 Task: Add Market Corner Tzatziki Sauce to the cart.
Action: Mouse moved to (667, 240)
Screenshot: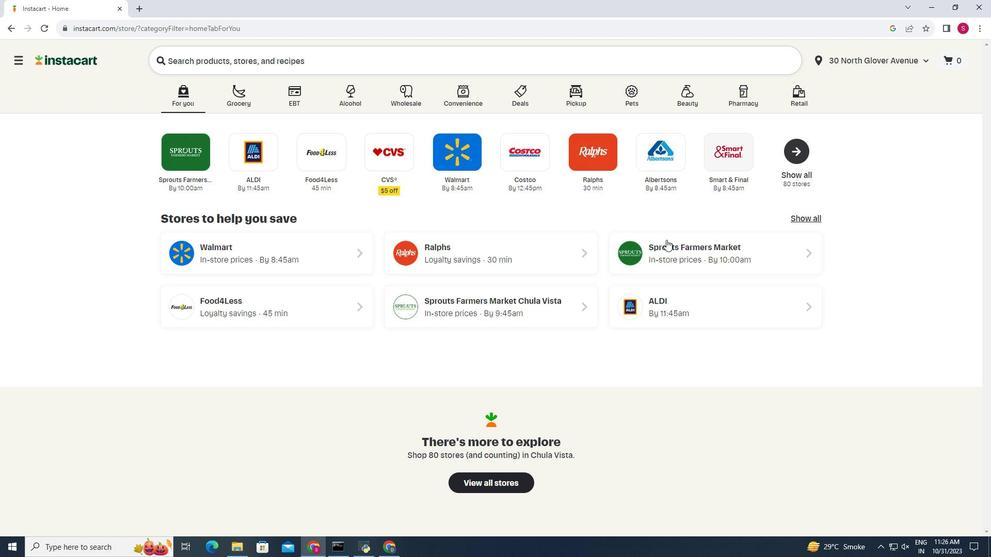 
Action: Mouse pressed left at (667, 240)
Screenshot: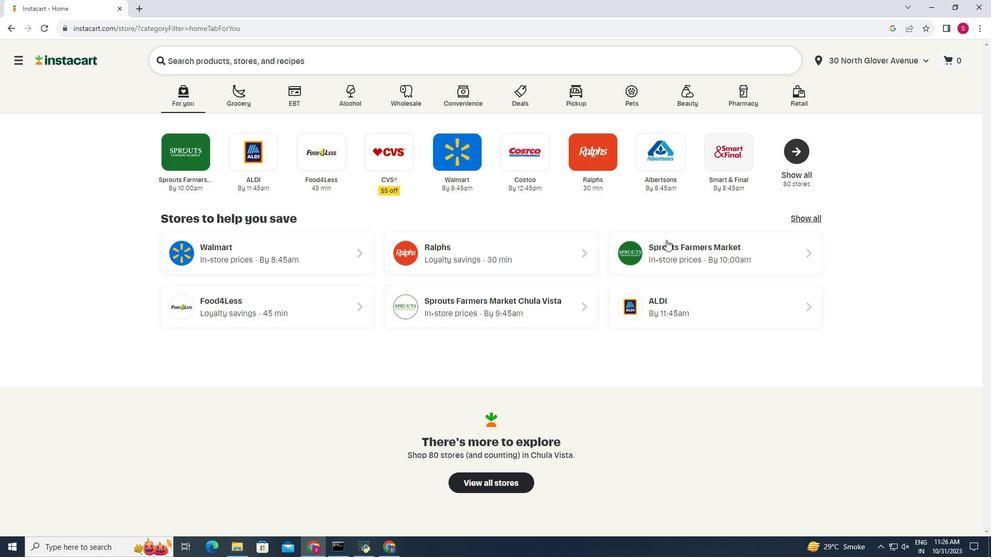 
Action: Mouse moved to (33, 454)
Screenshot: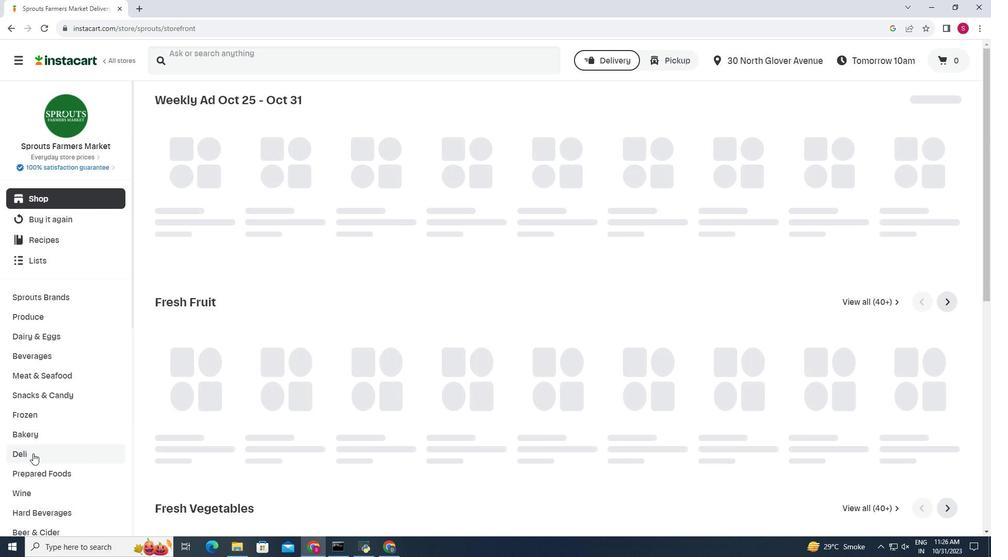 
Action: Mouse pressed left at (33, 454)
Screenshot: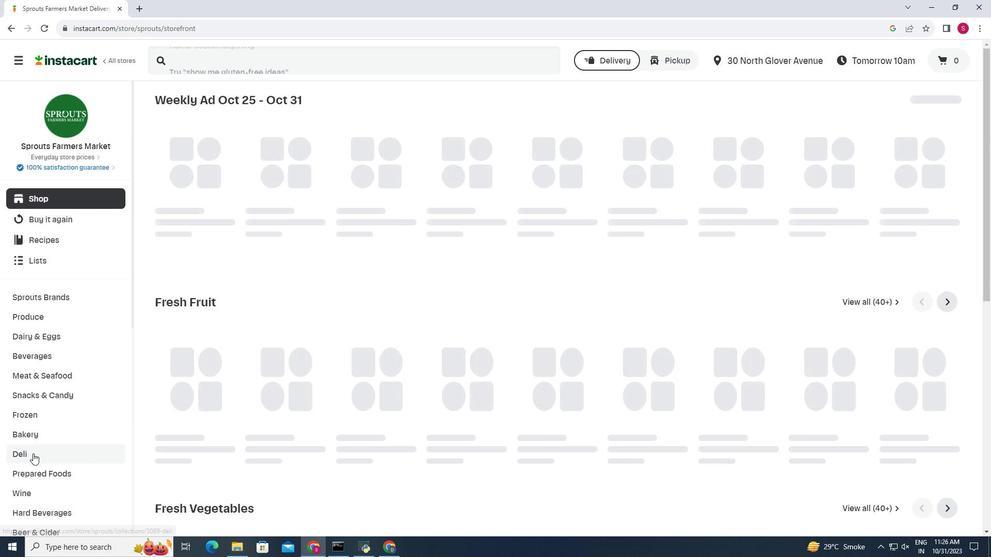 
Action: Mouse moved to (333, 127)
Screenshot: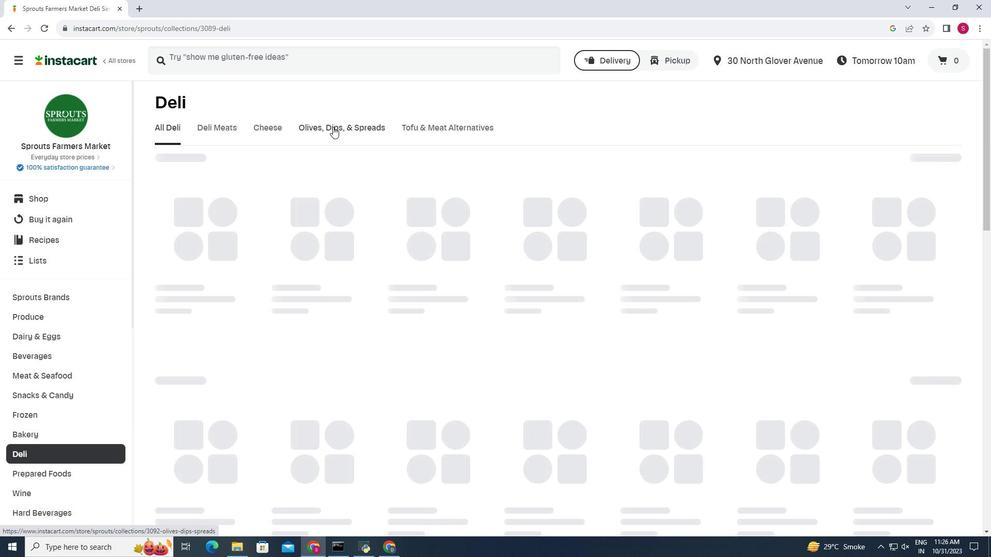 
Action: Mouse pressed left at (333, 127)
Screenshot: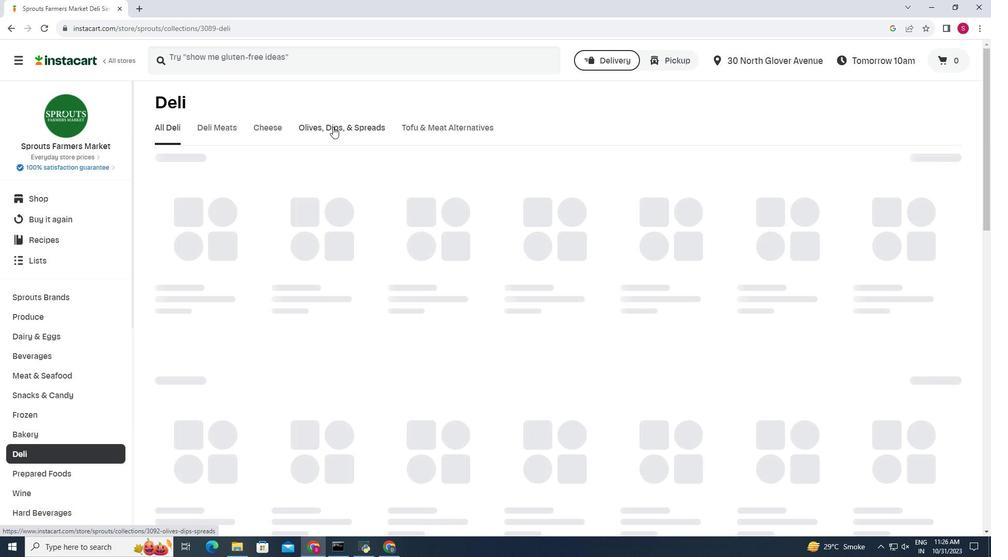 
Action: Mouse moved to (522, 163)
Screenshot: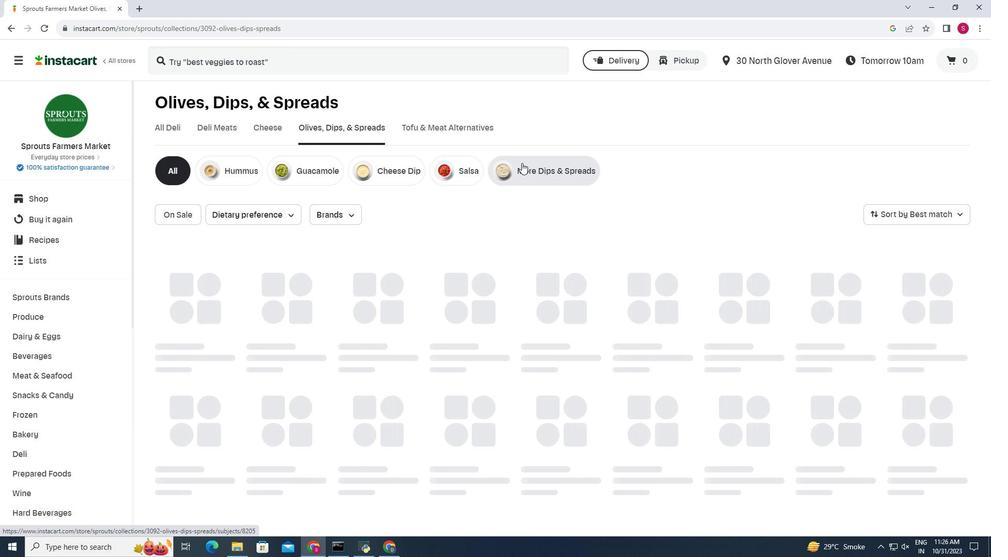 
Action: Mouse pressed left at (522, 163)
Screenshot: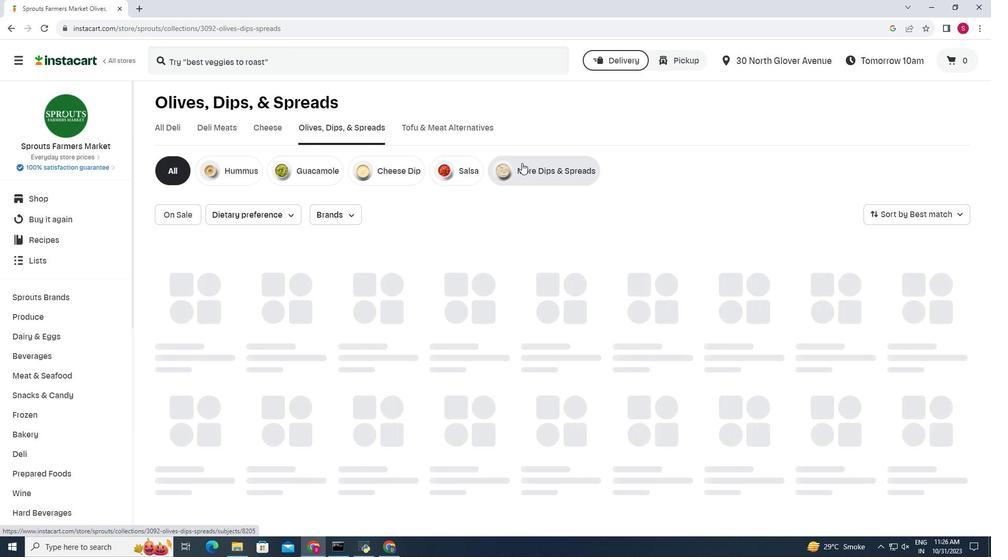 
Action: Mouse moved to (383, 211)
Screenshot: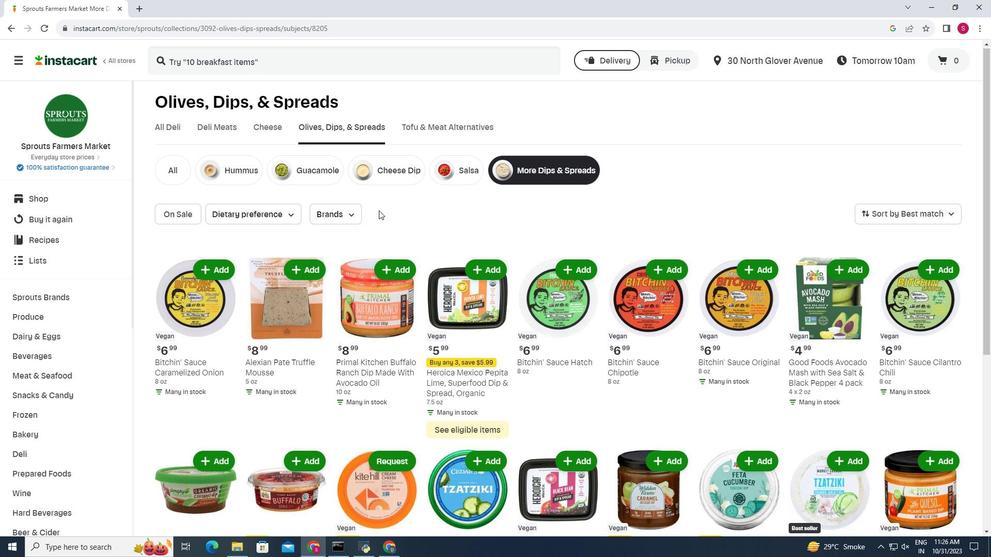 
Action: Mouse scrolled (383, 211) with delta (0, 0)
Screenshot: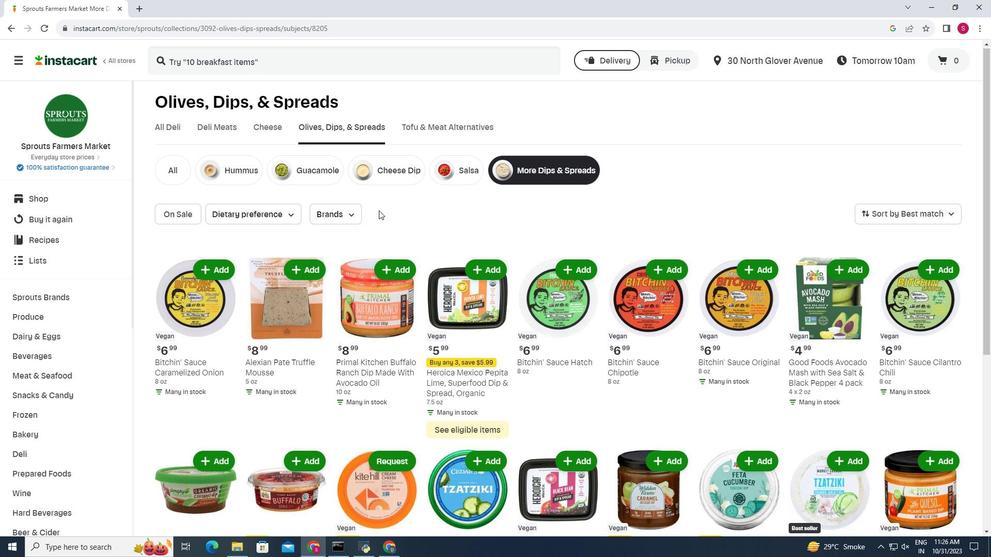 
Action: Mouse moved to (973, 327)
Screenshot: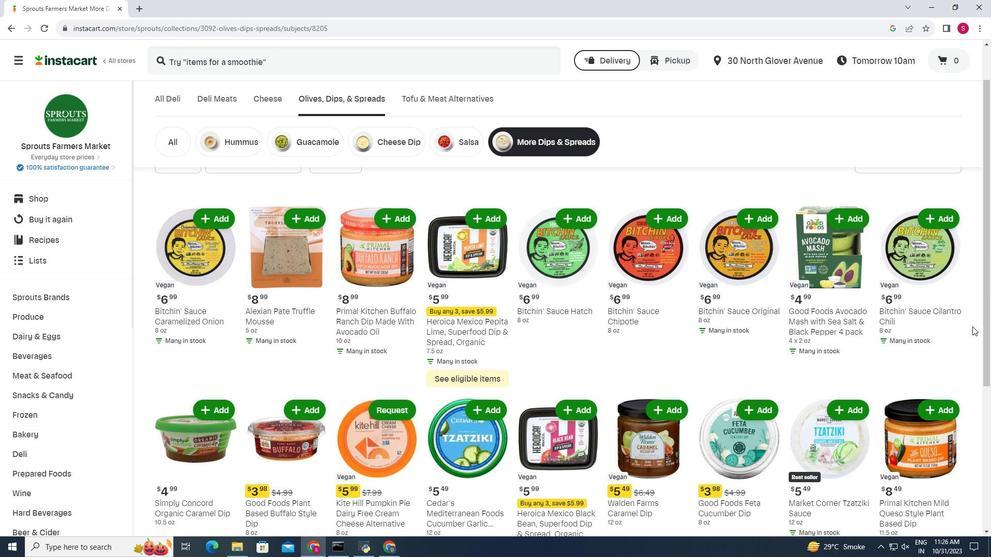 
Action: Mouse scrolled (973, 326) with delta (0, 0)
Screenshot: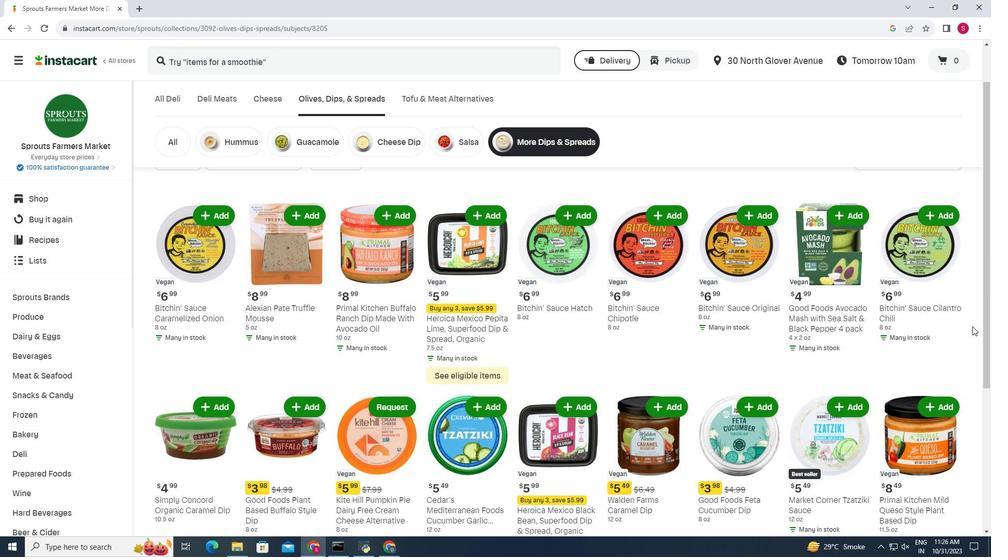 
Action: Mouse moved to (973, 328)
Screenshot: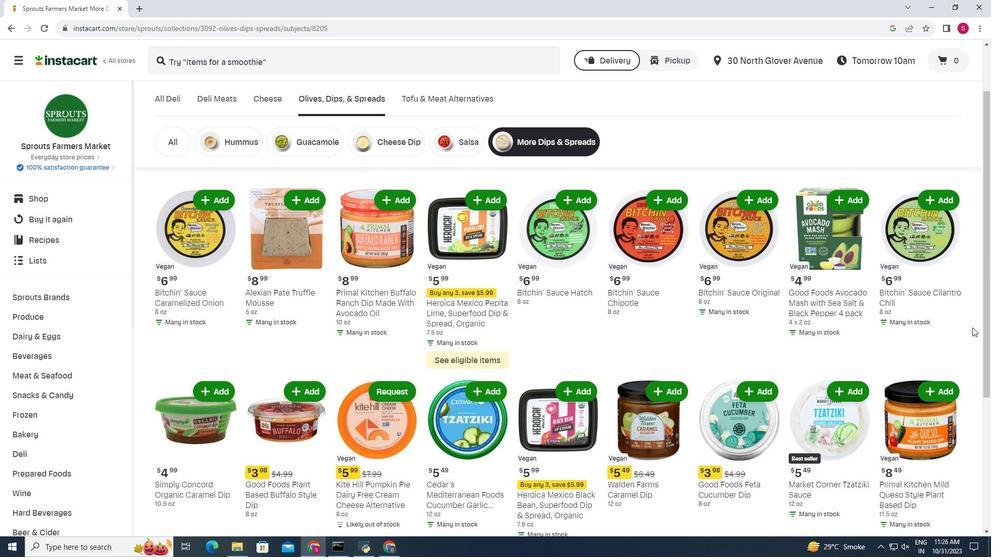 
Action: Mouse scrolled (973, 327) with delta (0, 0)
Screenshot: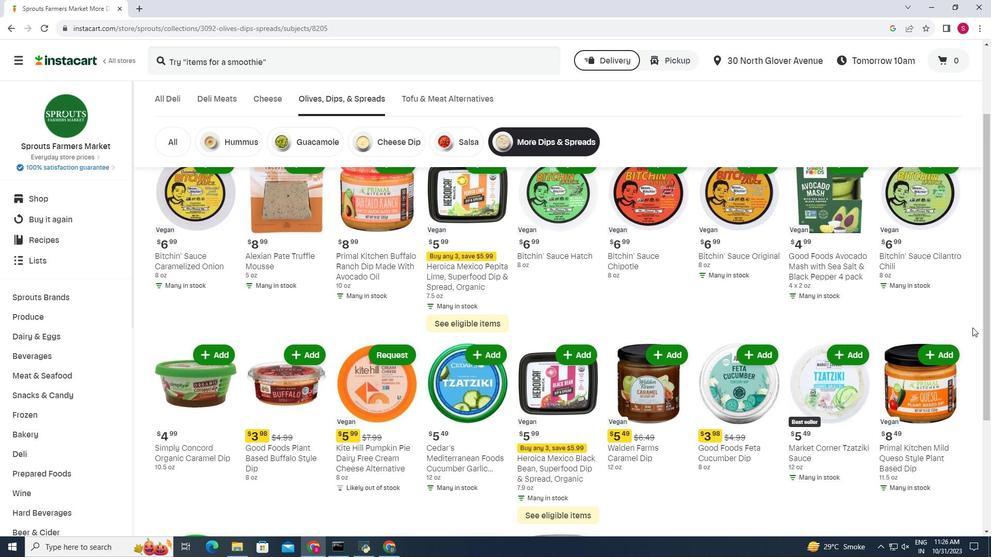 
Action: Mouse moved to (824, 303)
Screenshot: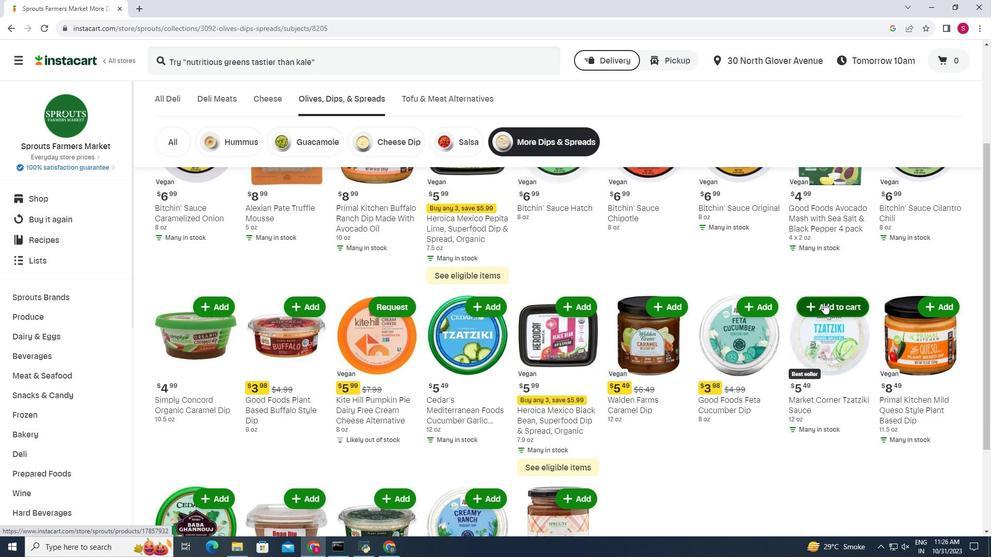 
Action: Mouse pressed left at (824, 303)
Screenshot: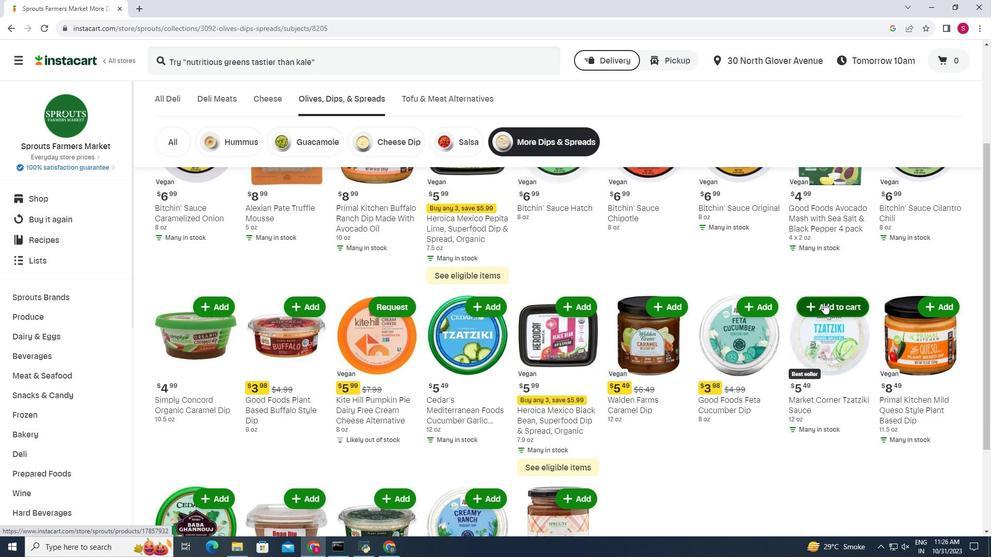 
Action: Mouse moved to (747, 271)
Screenshot: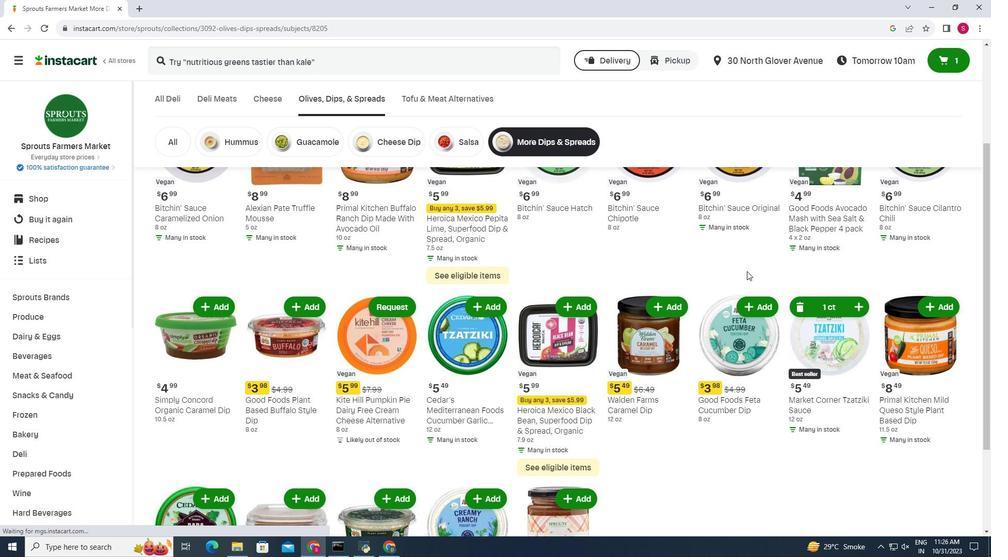 
